 Task: Use the formula "QUARTILE.EXC" in spreadsheet "Project portfolio".
Action: Mouse moved to (142, 104)
Screenshot: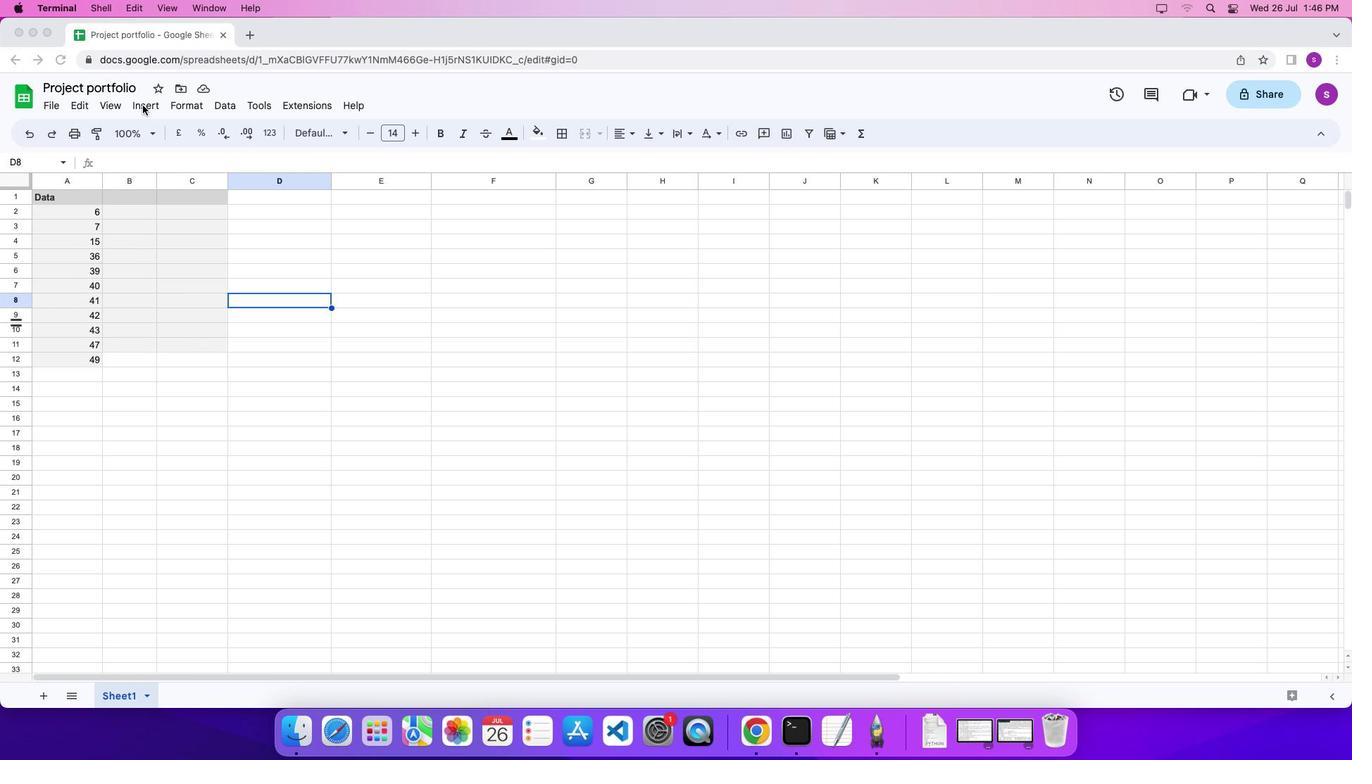 
Action: Mouse pressed left at (142, 104)
Screenshot: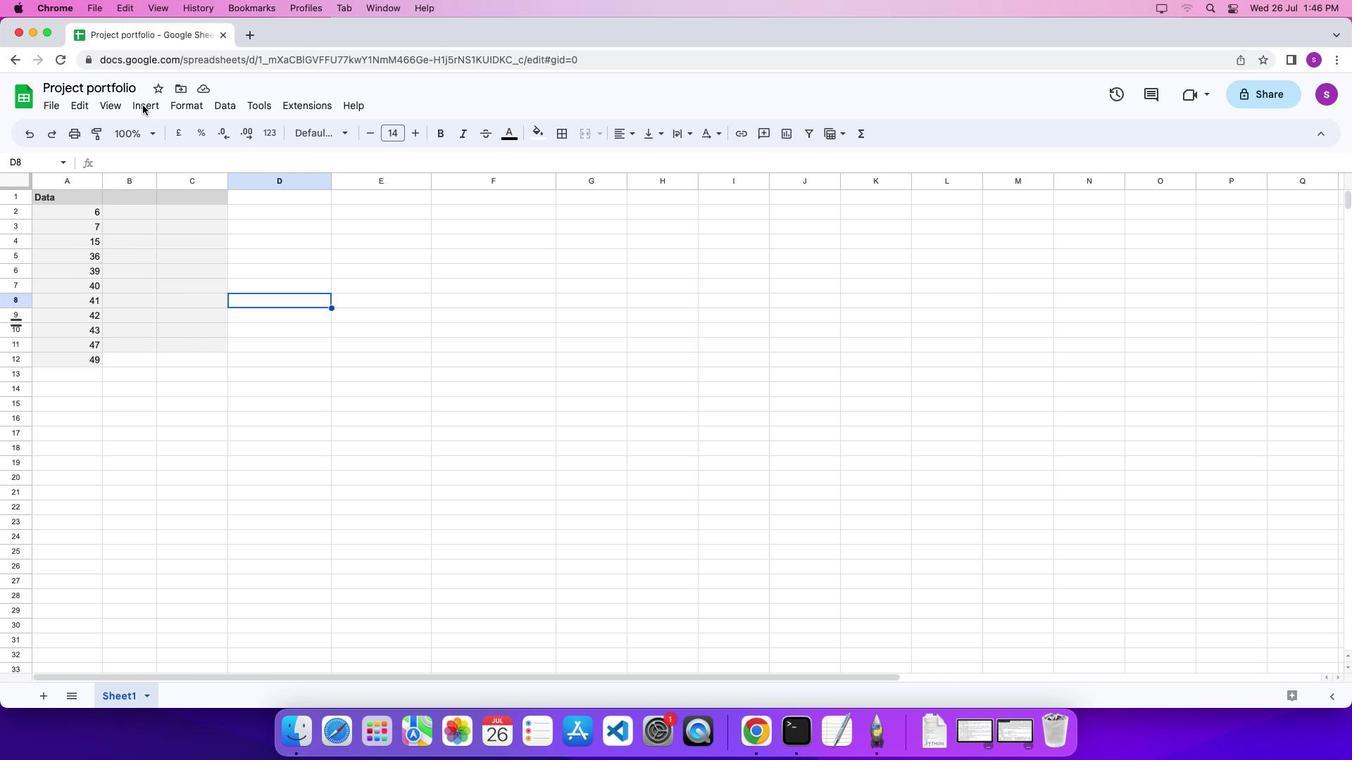 
Action: Mouse moved to (154, 106)
Screenshot: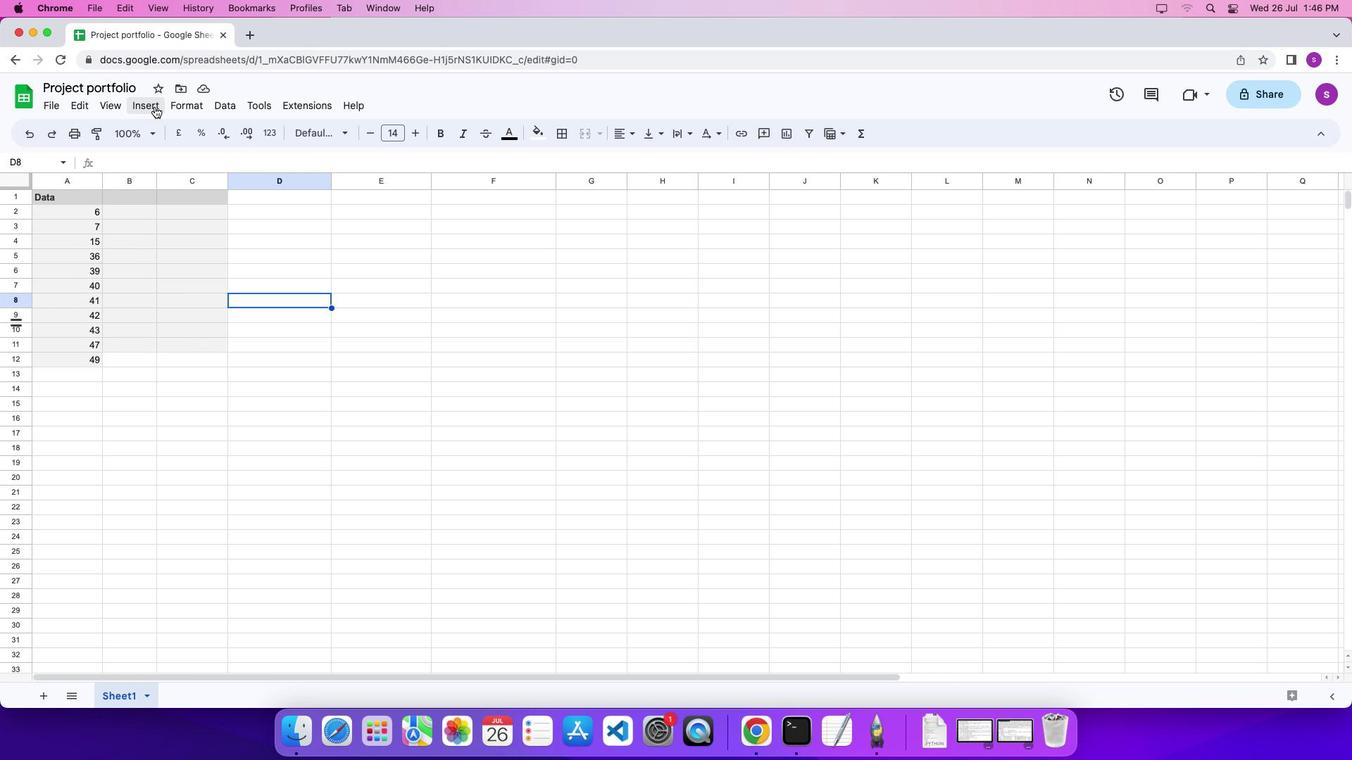 
Action: Mouse pressed left at (154, 106)
Screenshot: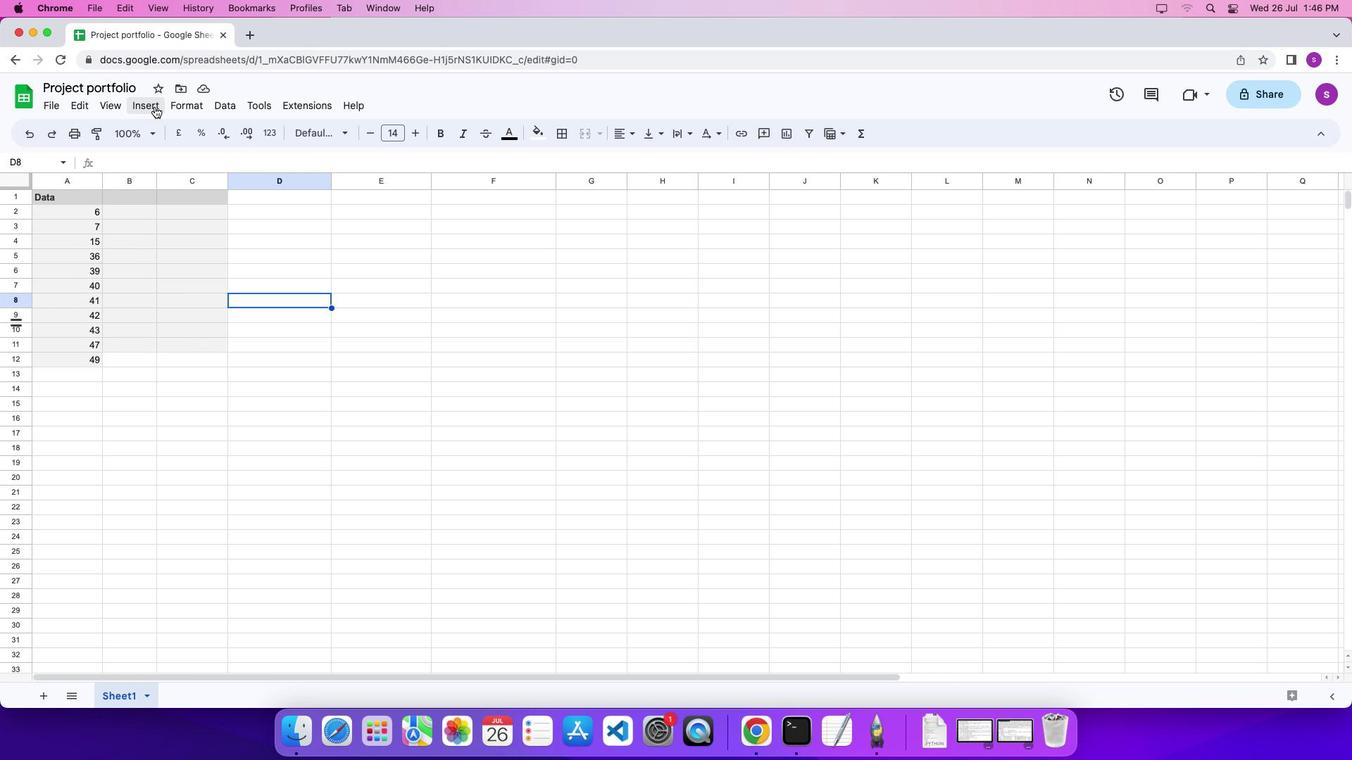 
Action: Mouse moved to (634, 647)
Screenshot: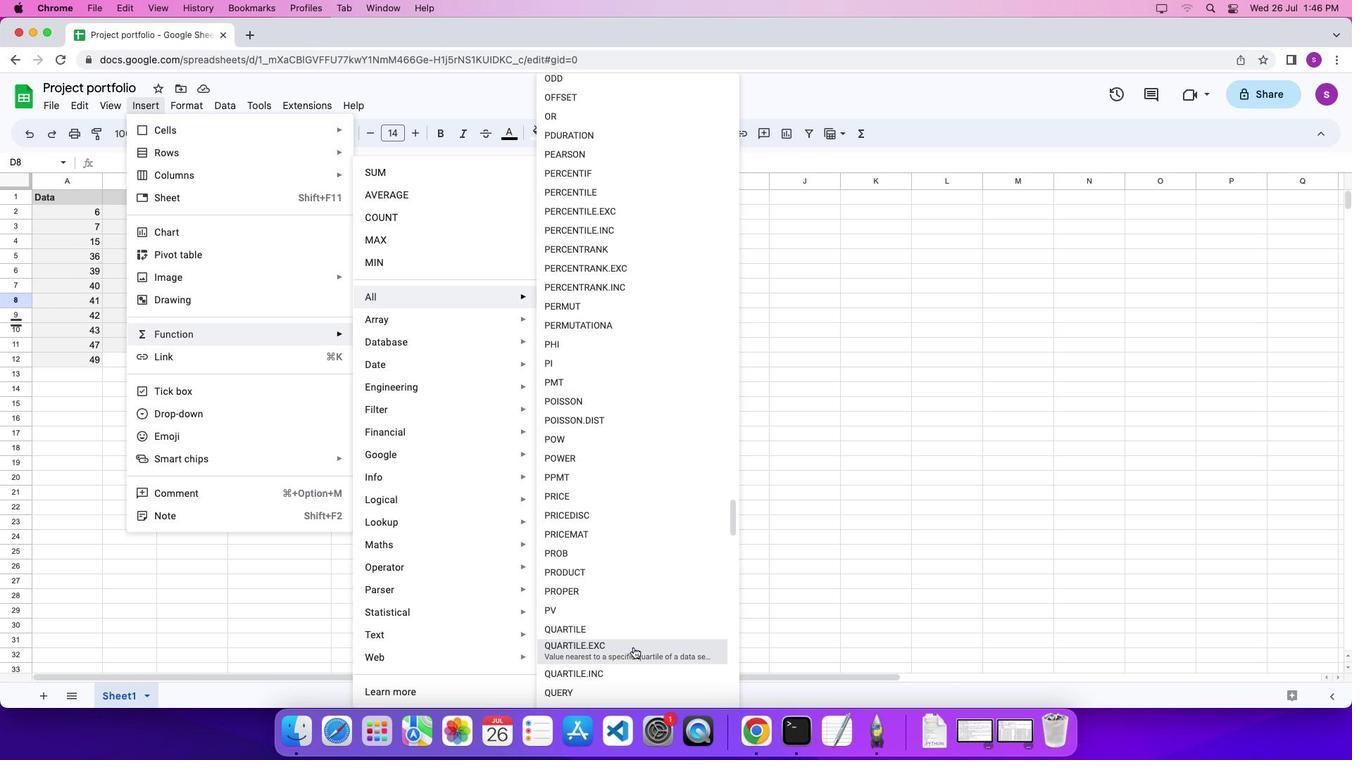 
Action: Mouse pressed left at (634, 647)
Screenshot: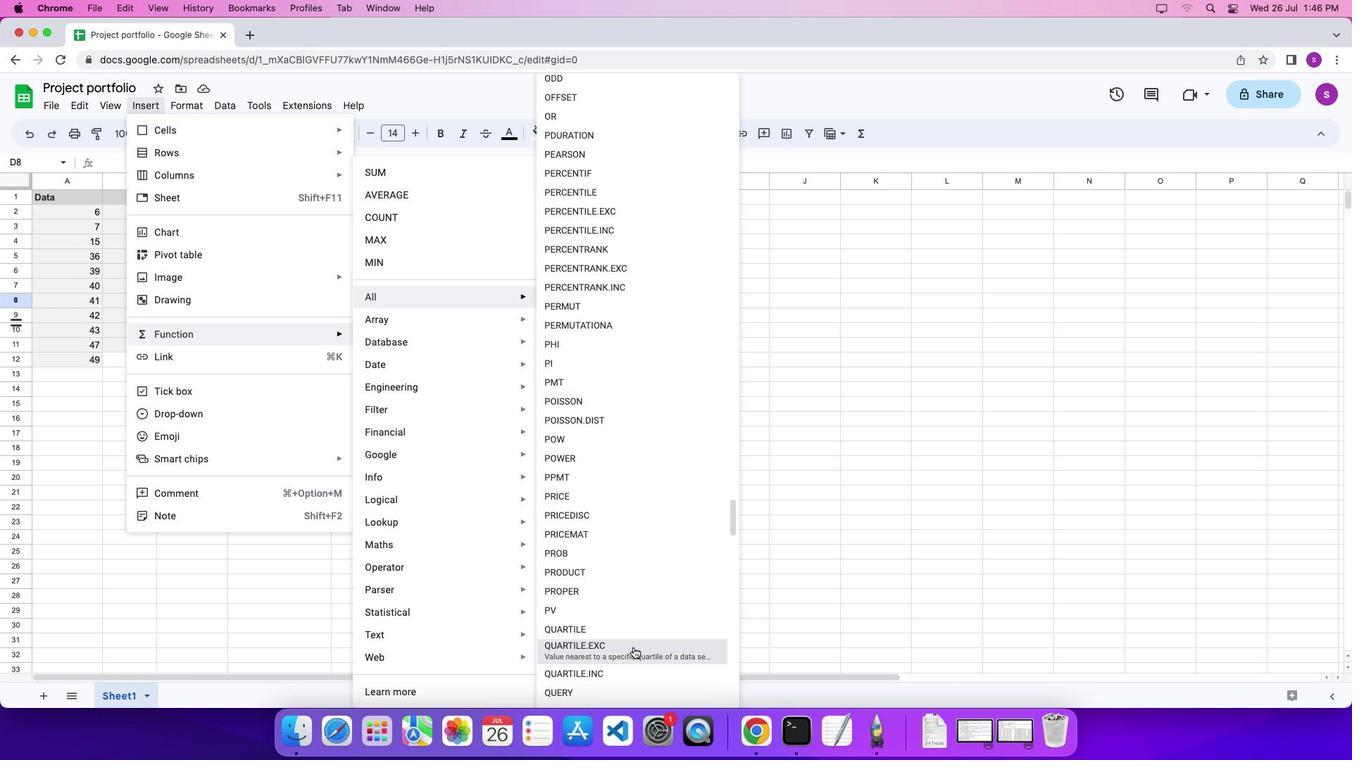 
Action: Mouse moved to (94, 211)
Screenshot: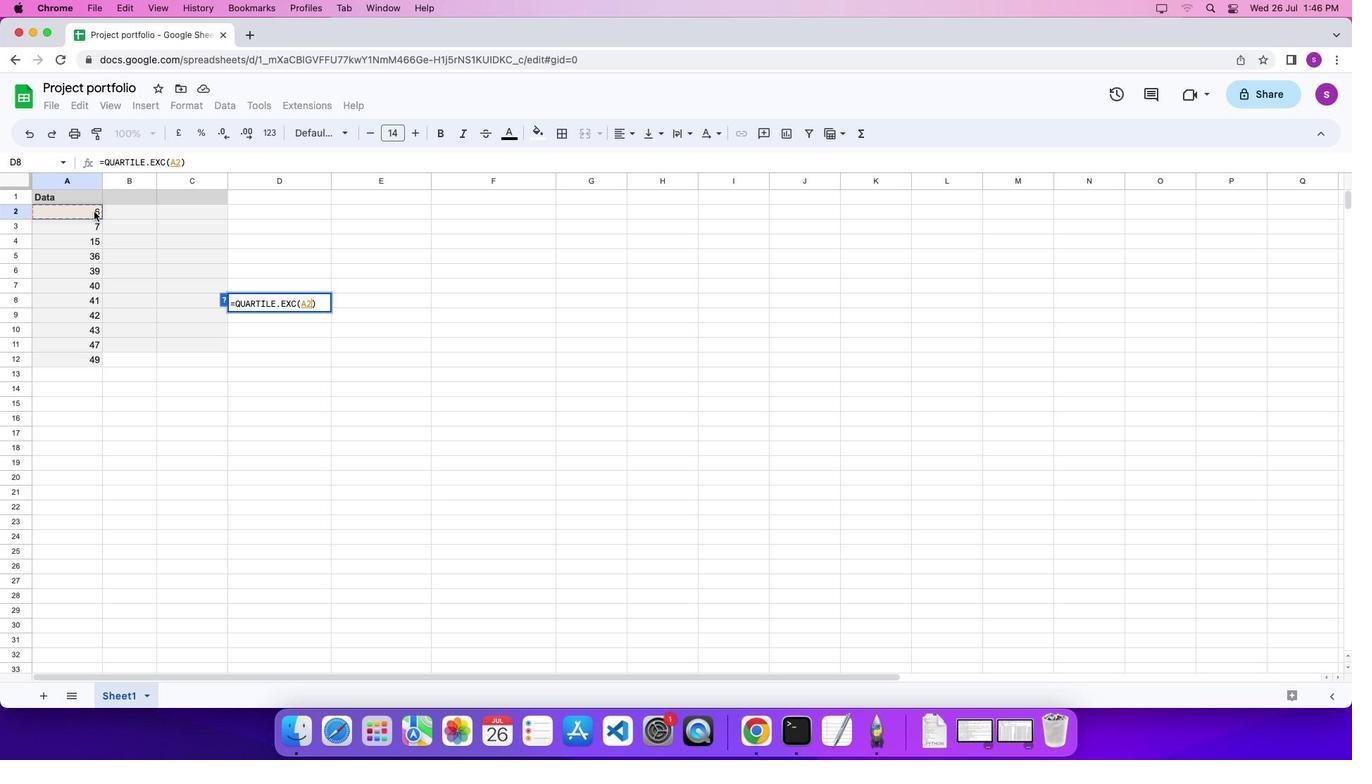
Action: Mouse pressed left at (94, 211)
Screenshot: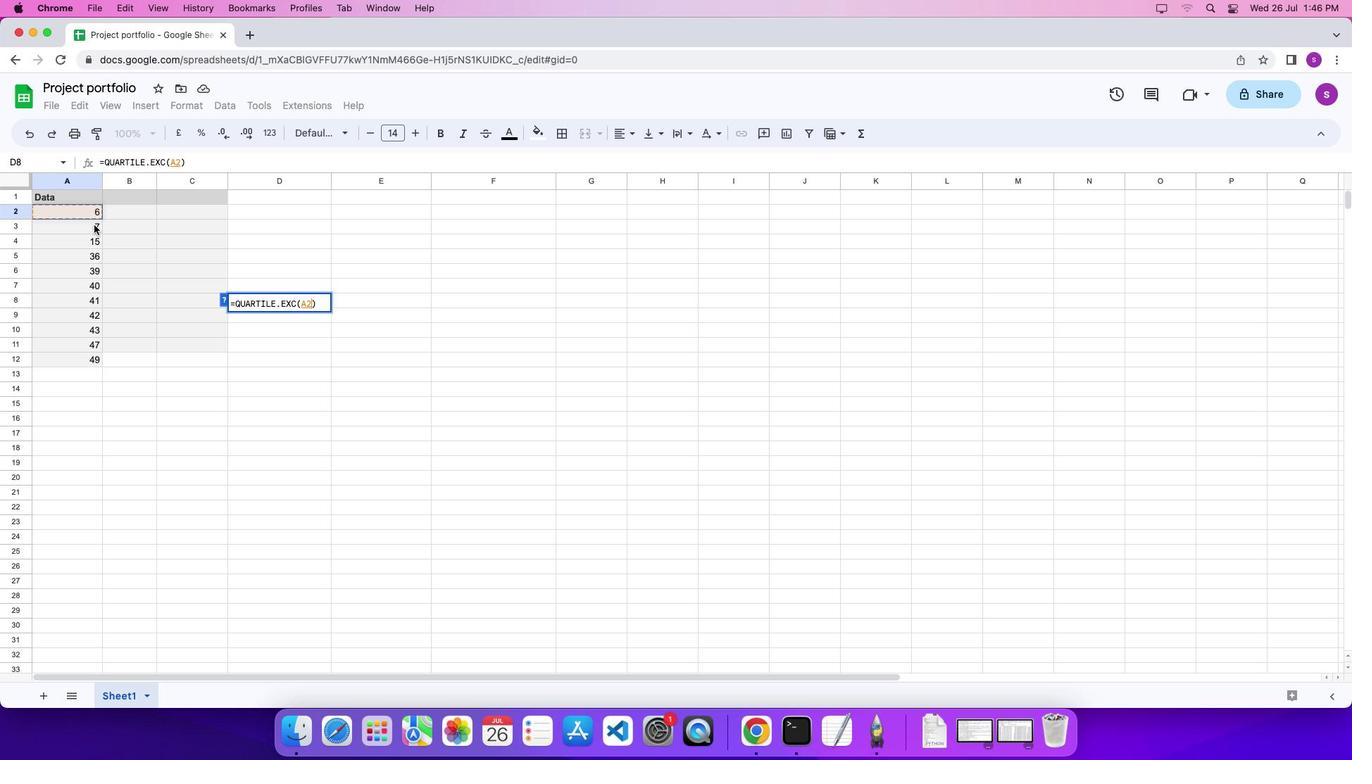 
Action: Mouse moved to (92, 360)
Screenshot: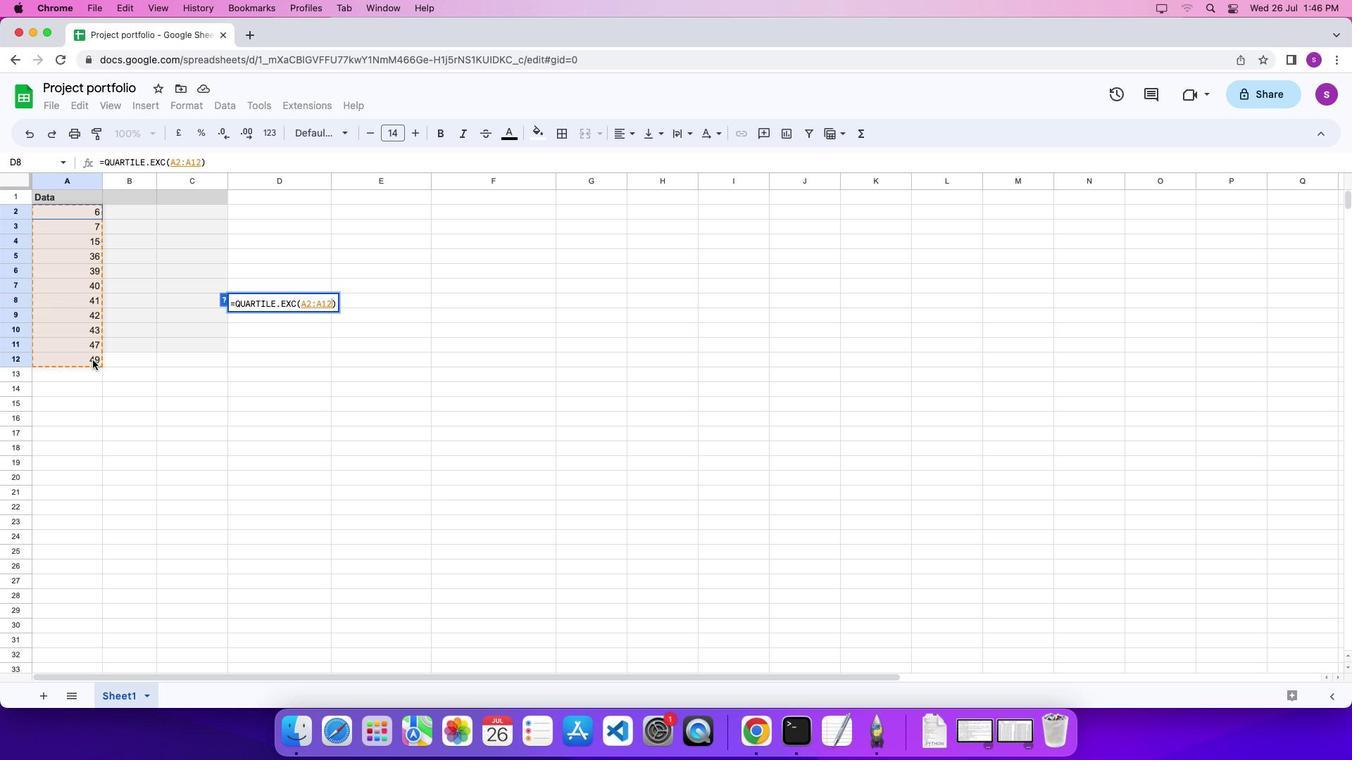 
Action: Key pressed ',''1'
Screenshot: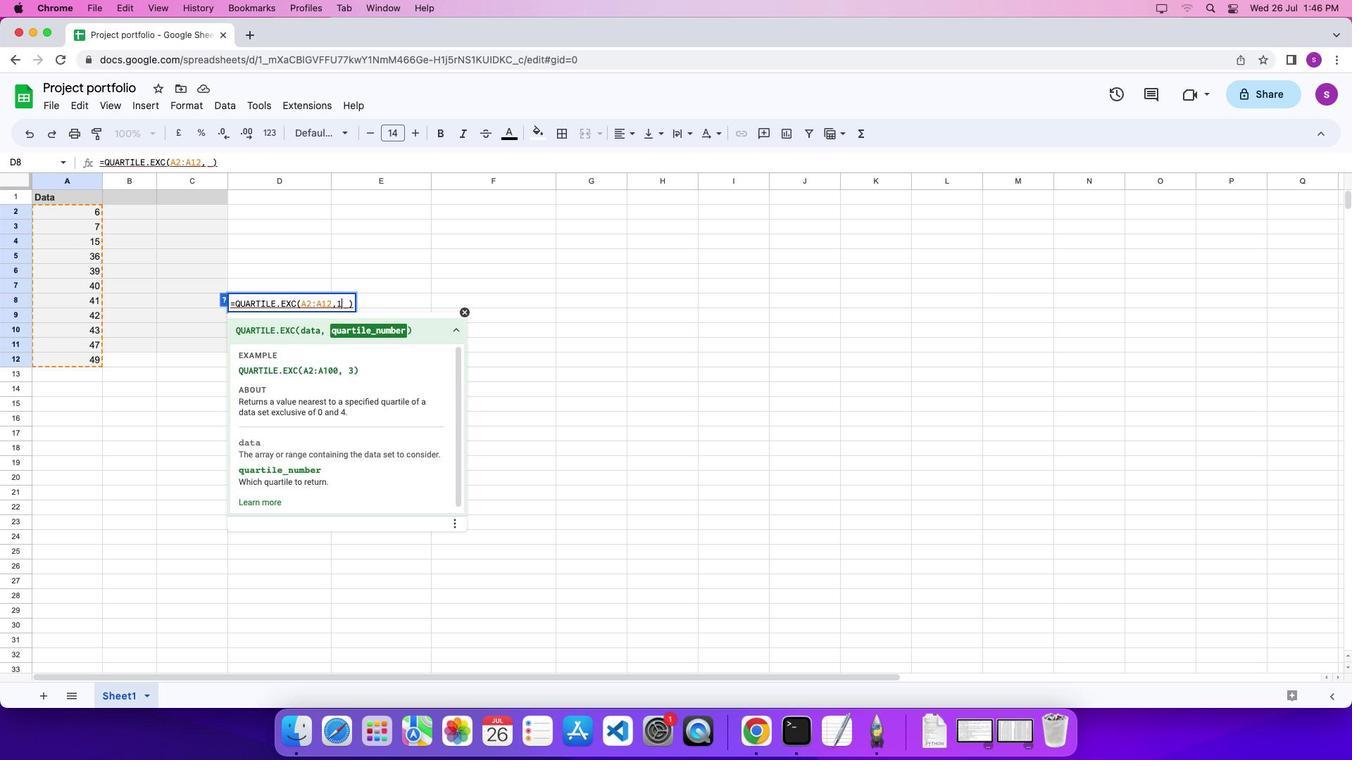 
Action: Mouse moved to (92, 307)
Screenshot: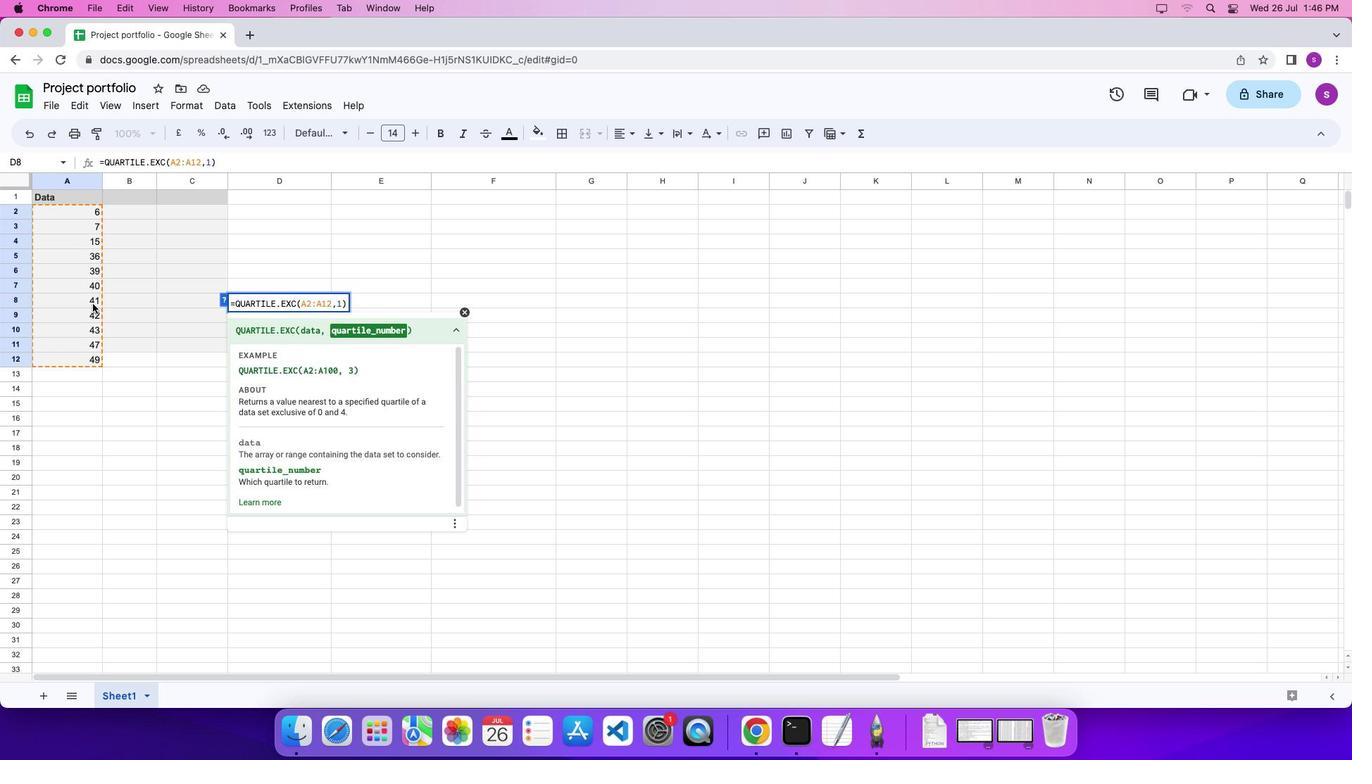 
Action: Key pressed '\x03'
Screenshot: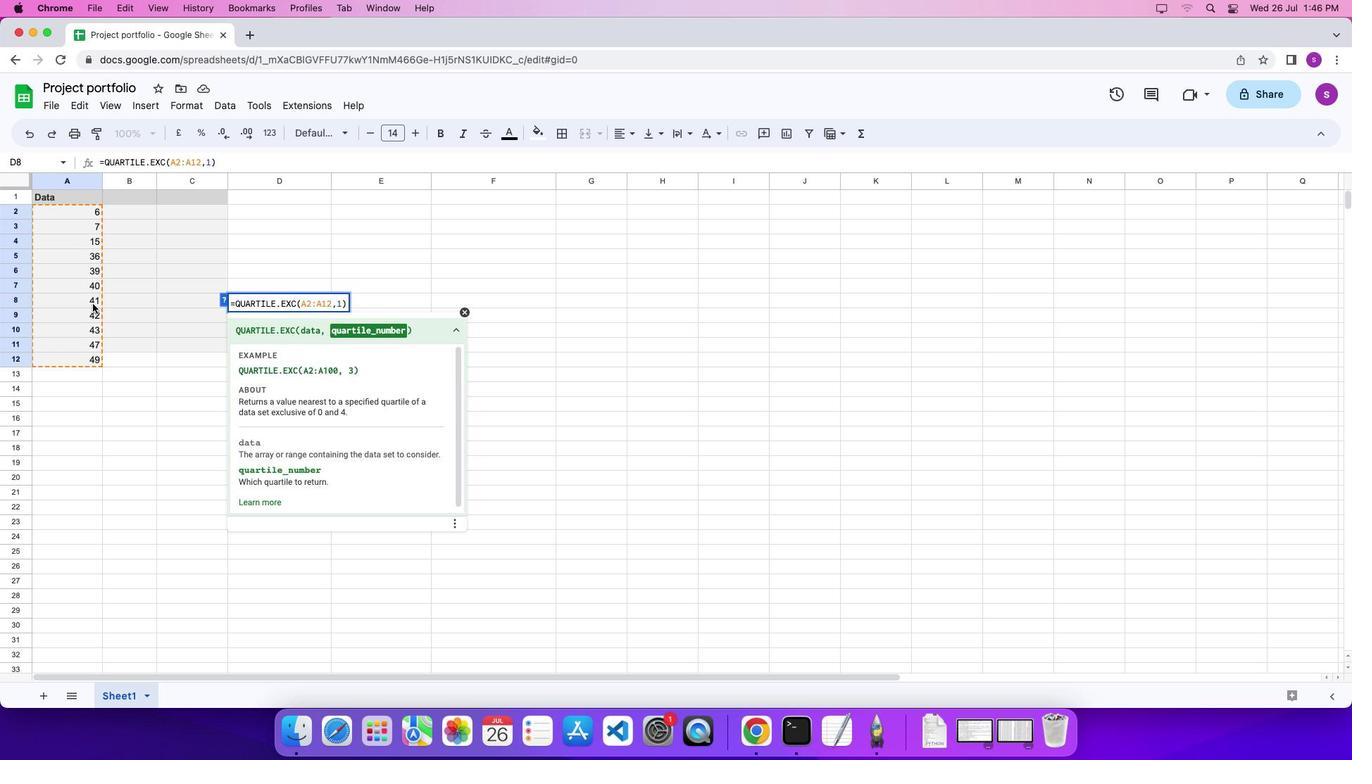 
Action: Mouse moved to (82, 298)
Screenshot: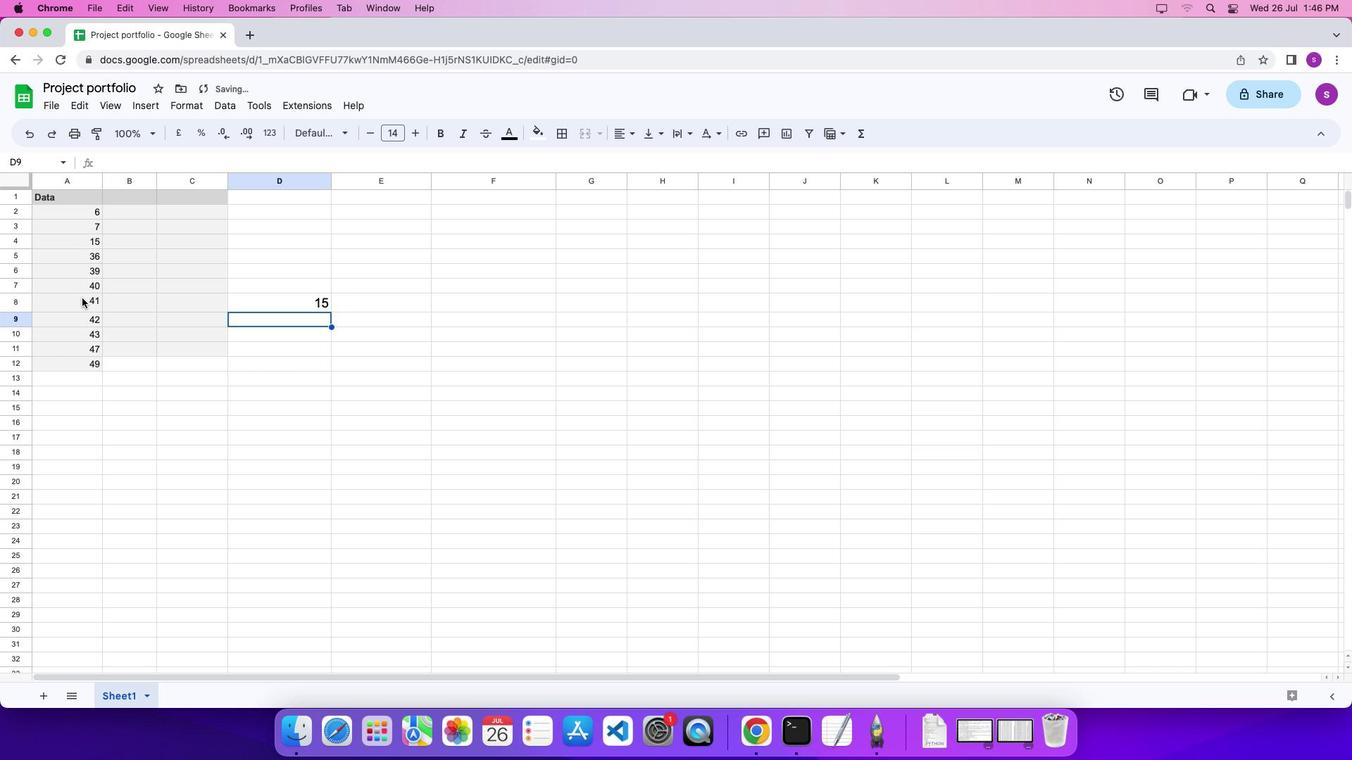 
